Task: Create a due date automation trigger when advanced on, on the wednesday of the week a card is due add dates due in more than 1 working days at 11:00 AM.
Action: Mouse moved to (797, 242)
Screenshot: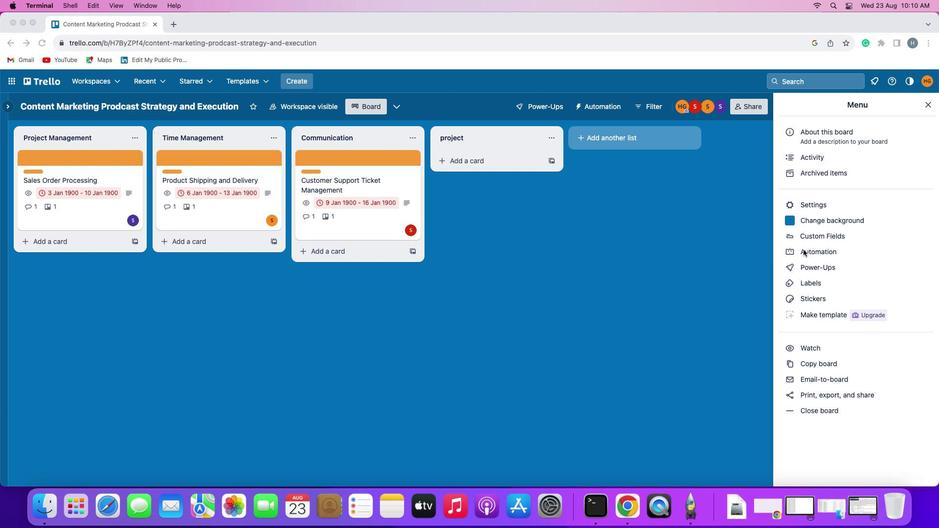 
Action: Mouse pressed left at (797, 242)
Screenshot: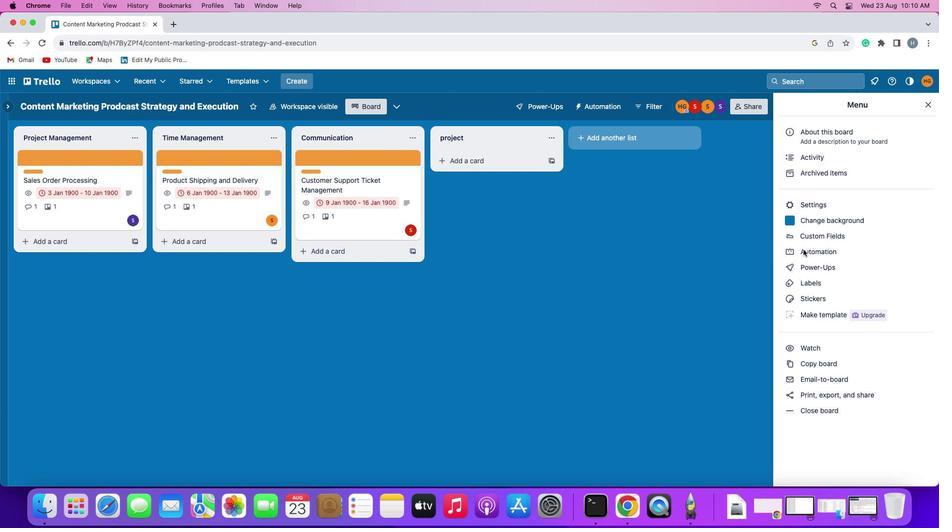 
Action: Mouse pressed left at (797, 242)
Screenshot: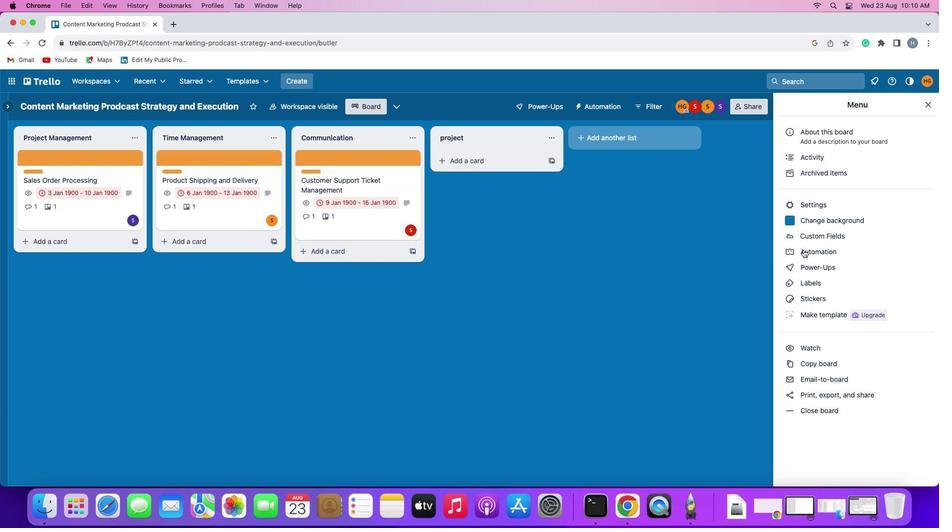 
Action: Mouse moved to (56, 227)
Screenshot: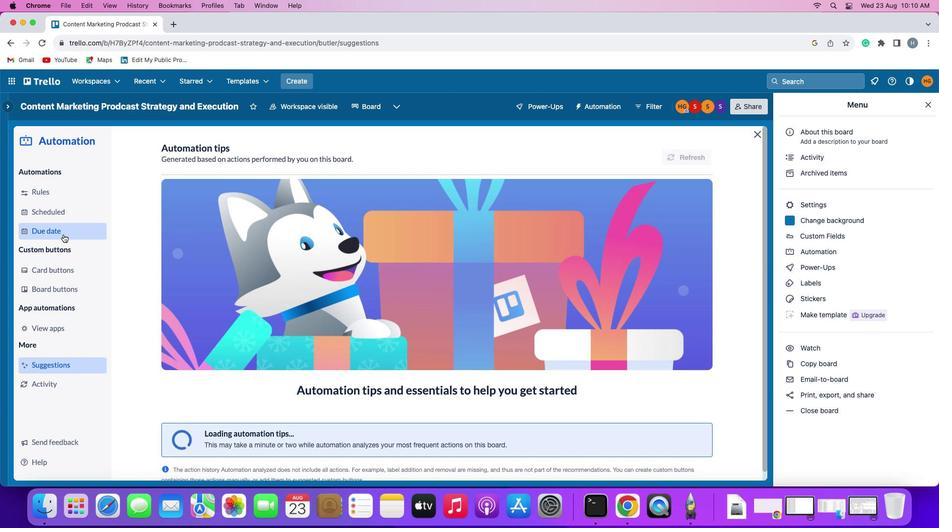 
Action: Mouse pressed left at (56, 227)
Screenshot: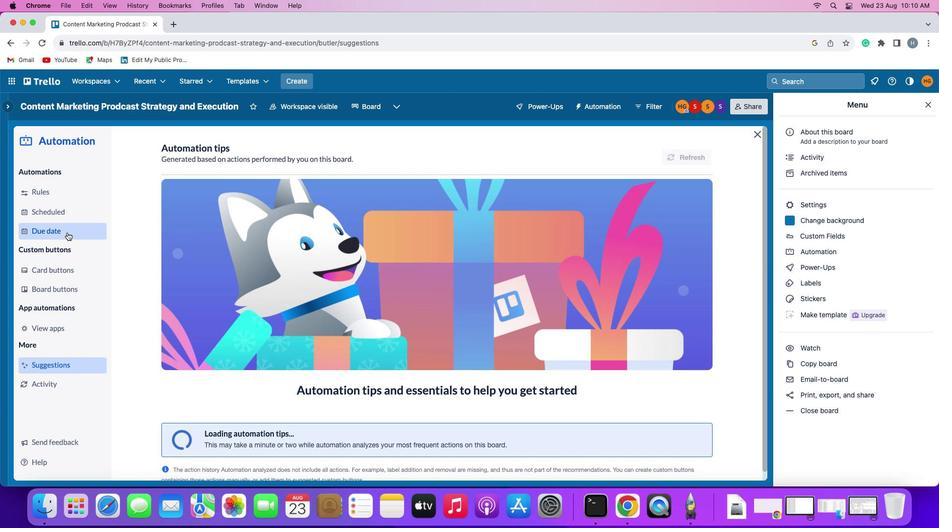 
Action: Mouse moved to (640, 142)
Screenshot: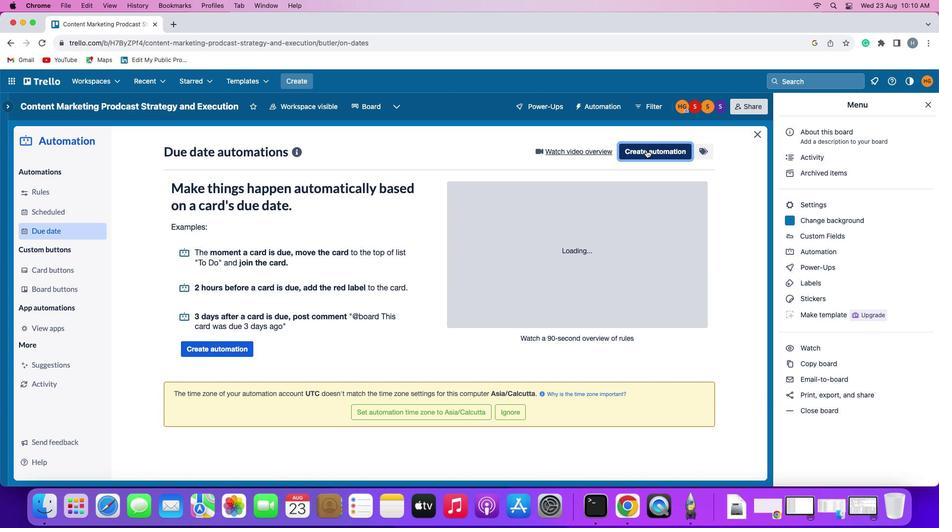 
Action: Mouse pressed left at (640, 142)
Screenshot: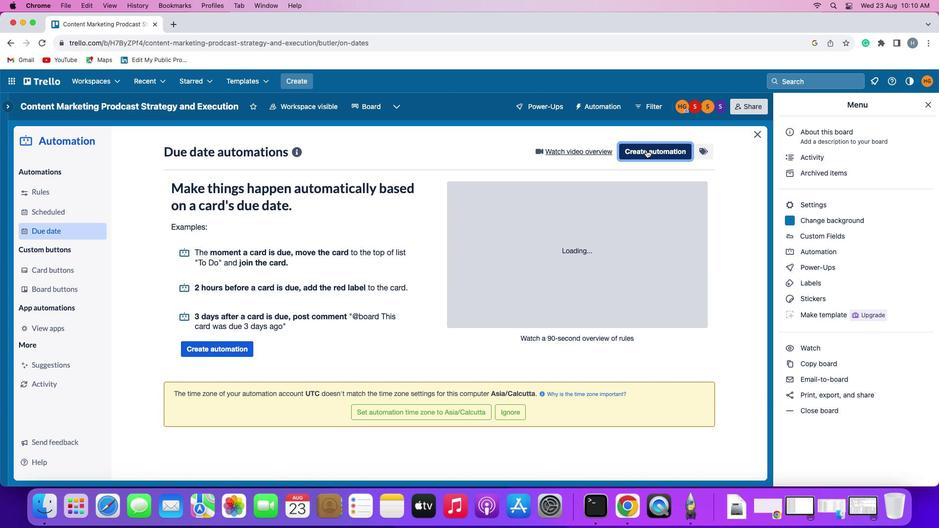 
Action: Mouse moved to (192, 236)
Screenshot: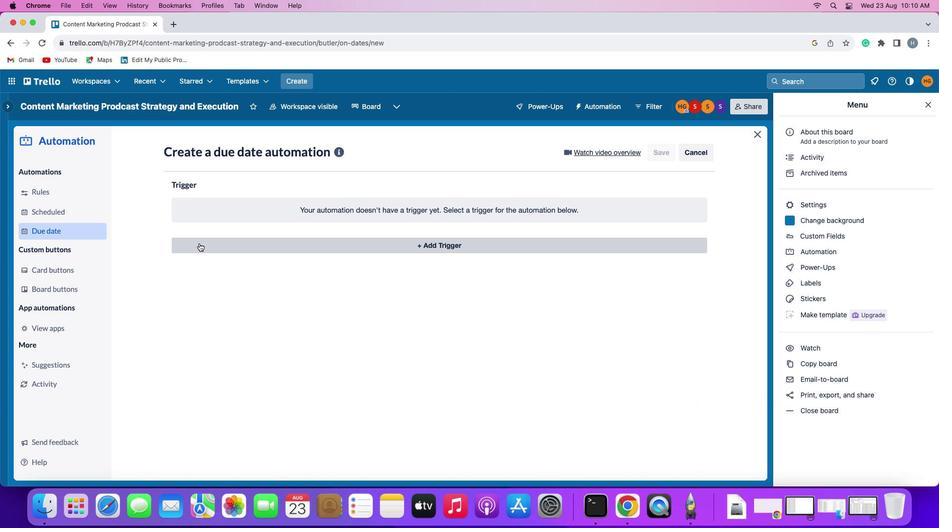 
Action: Mouse pressed left at (192, 236)
Screenshot: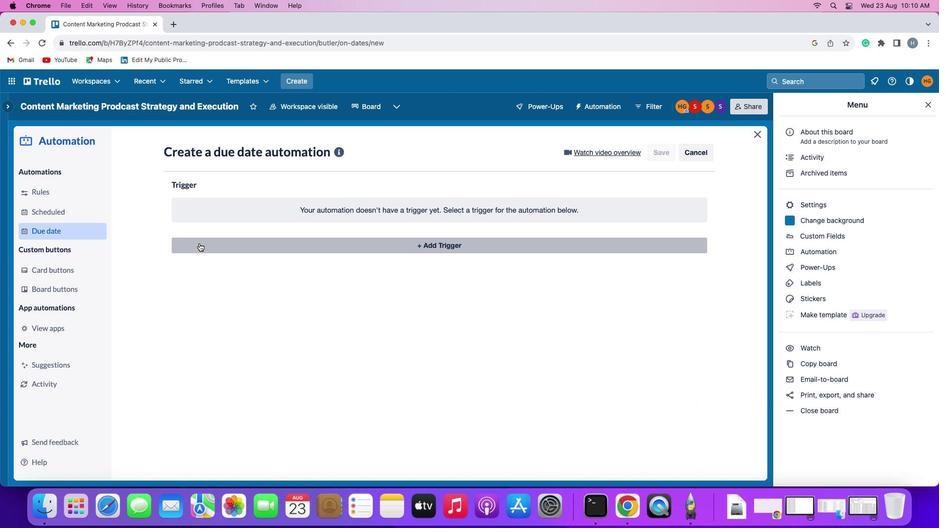 
Action: Mouse moved to (212, 415)
Screenshot: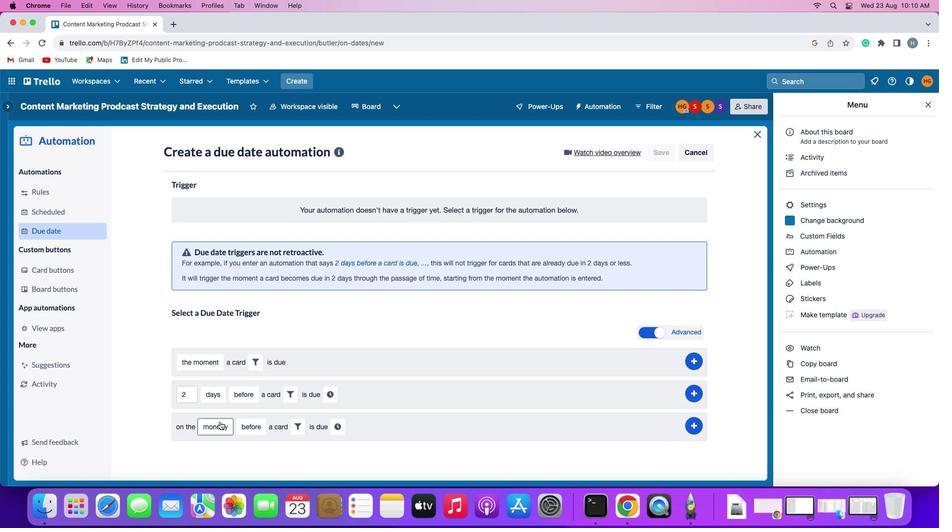 
Action: Mouse pressed left at (212, 415)
Screenshot: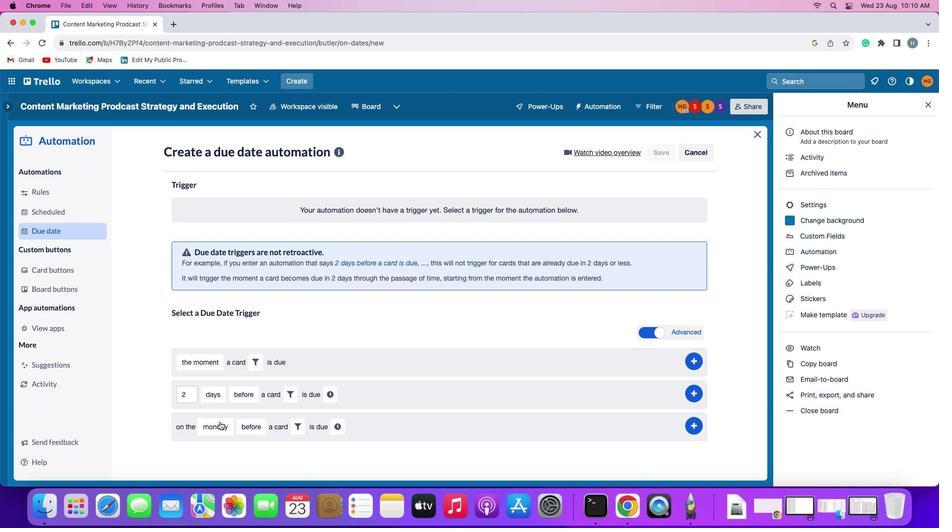 
Action: Mouse moved to (239, 325)
Screenshot: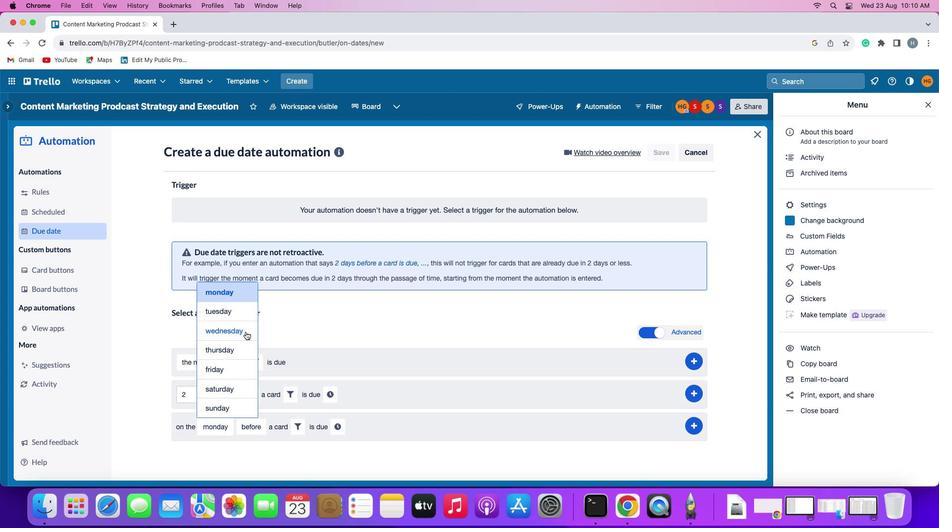 
Action: Mouse pressed left at (239, 325)
Screenshot: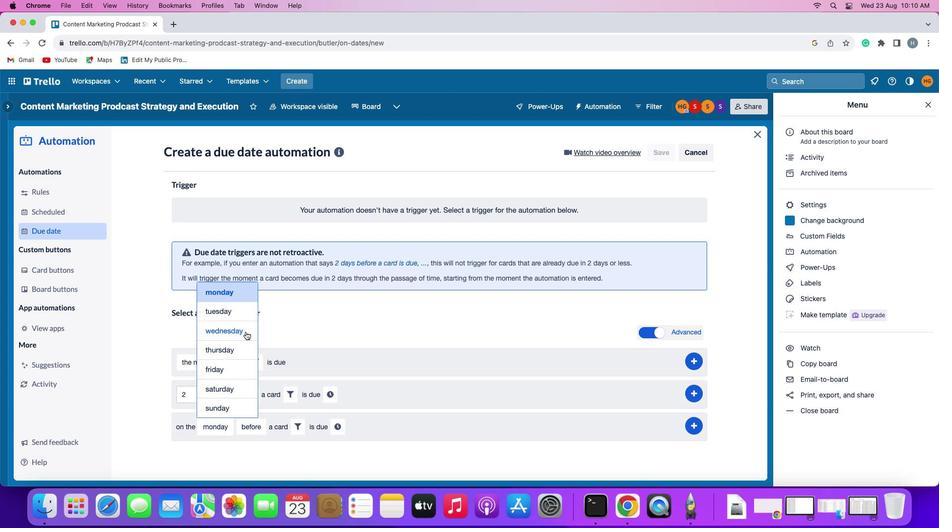 
Action: Mouse moved to (257, 417)
Screenshot: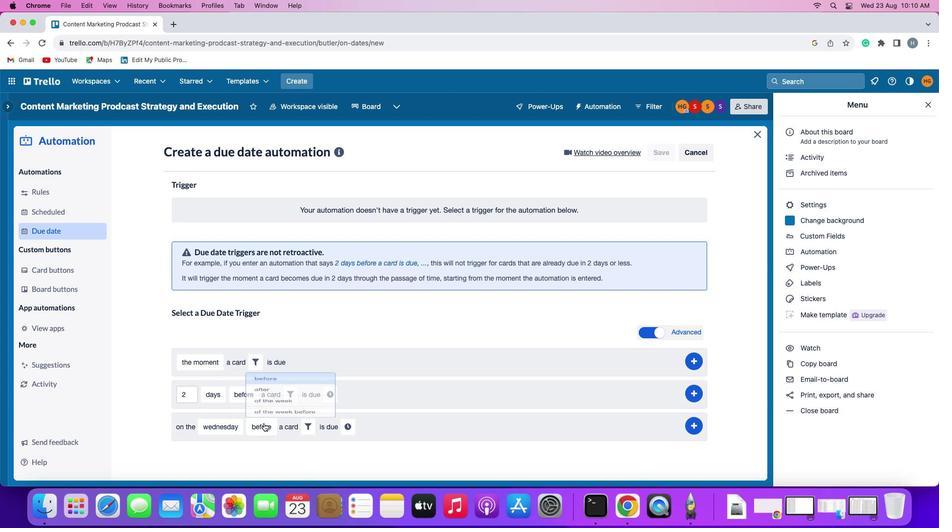 
Action: Mouse pressed left at (257, 417)
Screenshot: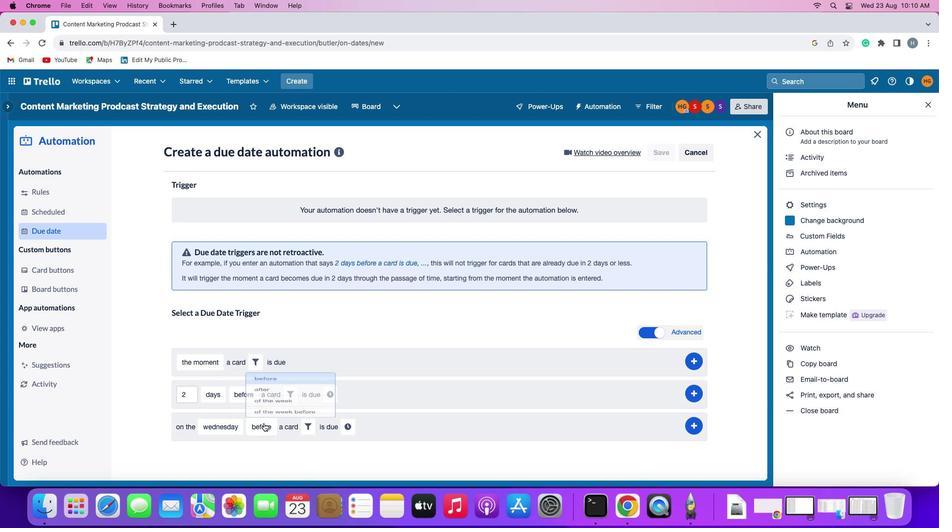
Action: Mouse moved to (271, 385)
Screenshot: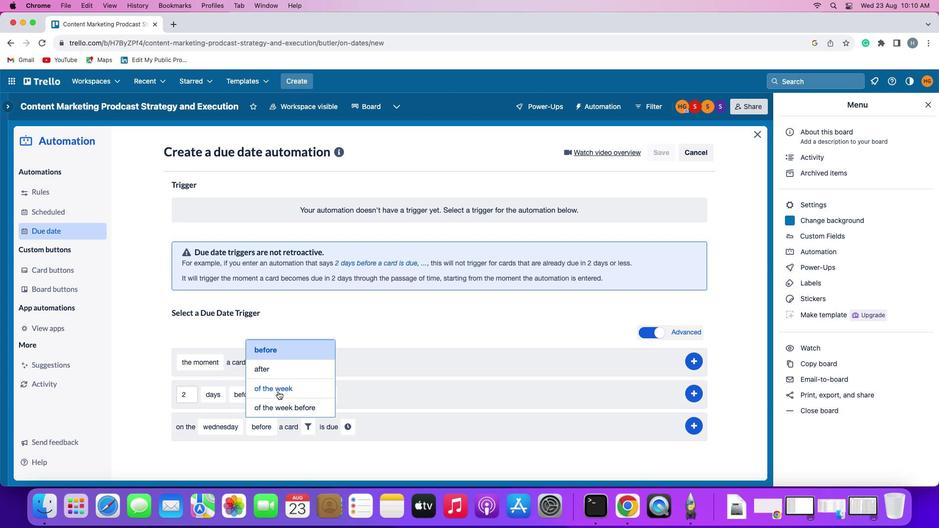 
Action: Mouse pressed left at (271, 385)
Screenshot: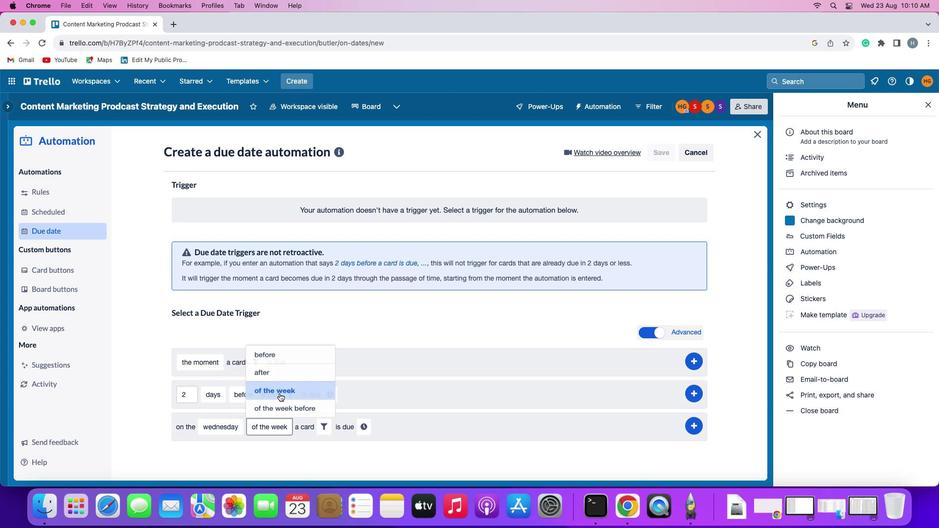 
Action: Mouse moved to (308, 417)
Screenshot: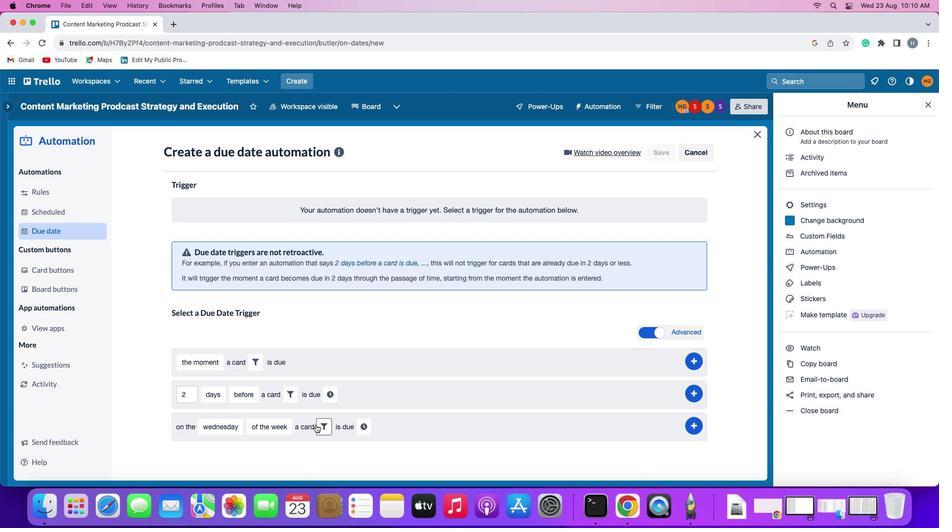 
Action: Mouse pressed left at (308, 417)
Screenshot: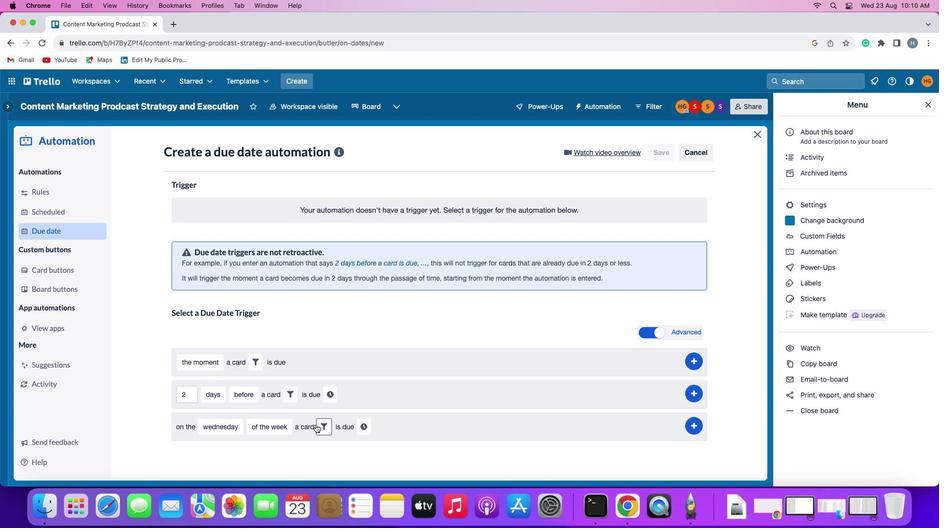 
Action: Mouse moved to (373, 448)
Screenshot: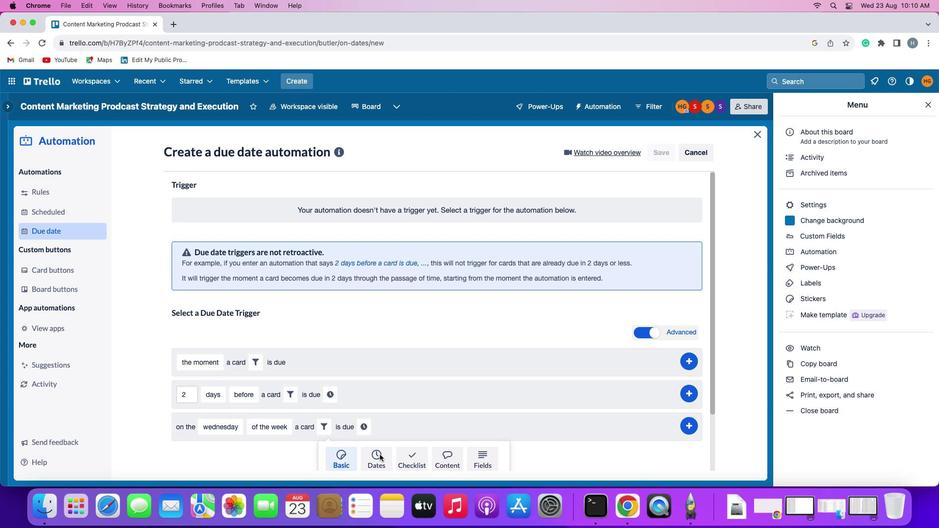 
Action: Mouse pressed left at (373, 448)
Screenshot: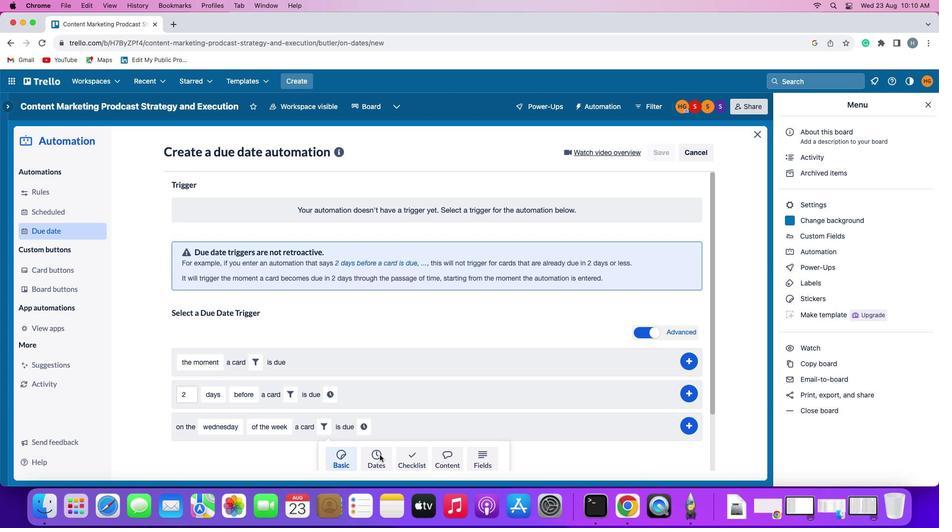 
Action: Mouse moved to (291, 443)
Screenshot: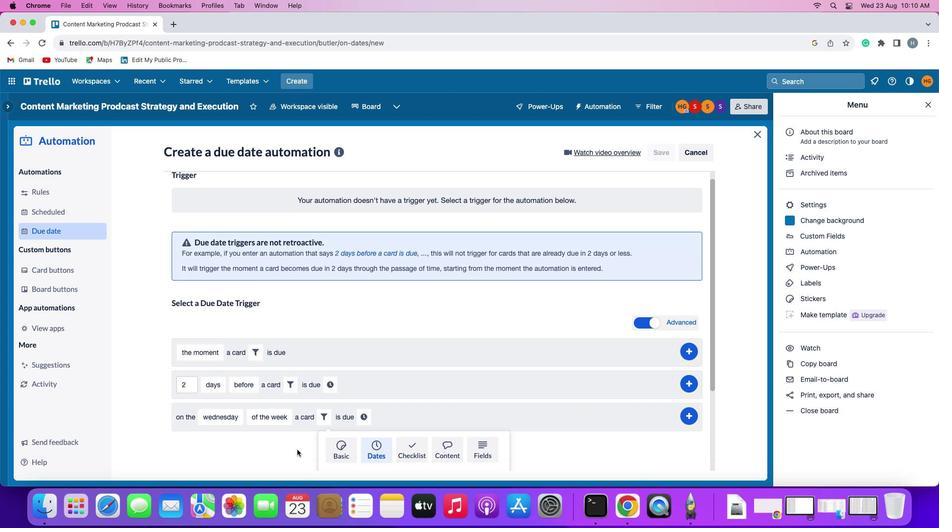 
Action: Mouse scrolled (291, 443) with delta (-6, -6)
Screenshot: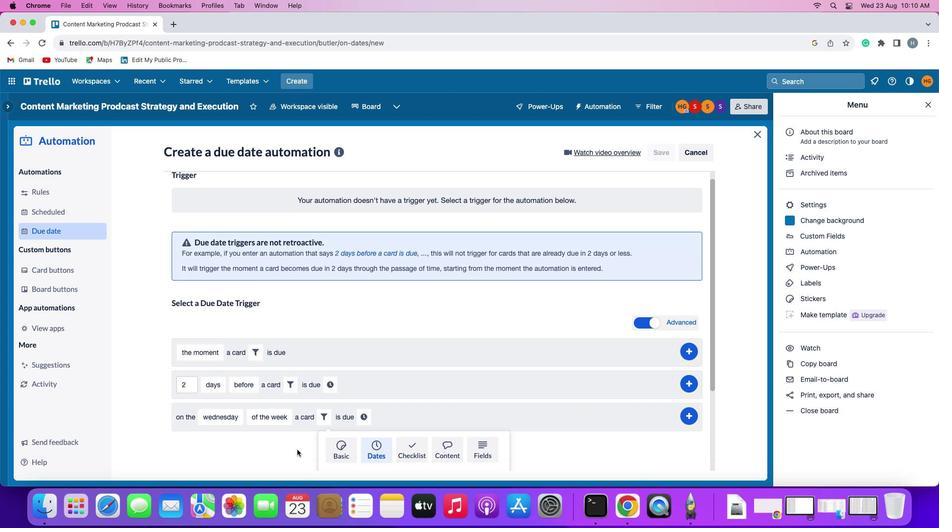 
Action: Mouse scrolled (291, 443) with delta (-6, -6)
Screenshot: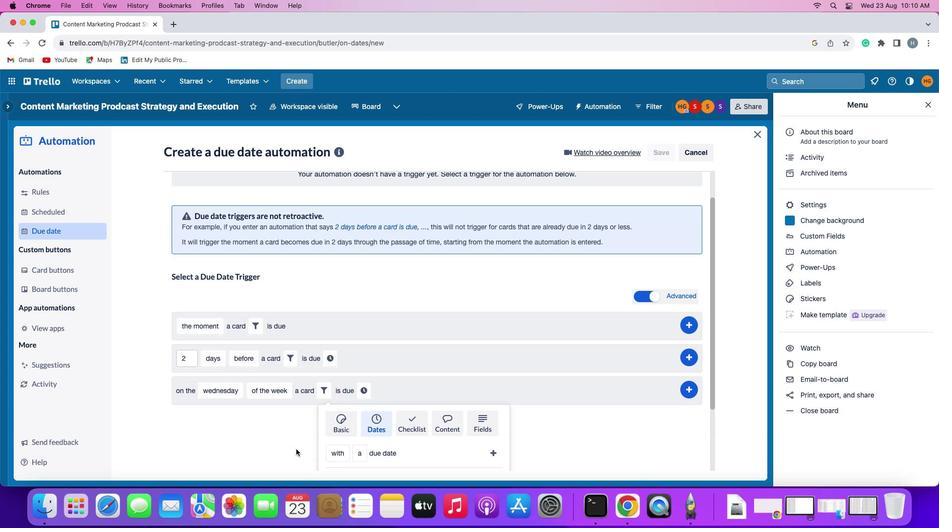 
Action: Mouse scrolled (291, 443) with delta (-6, -7)
Screenshot: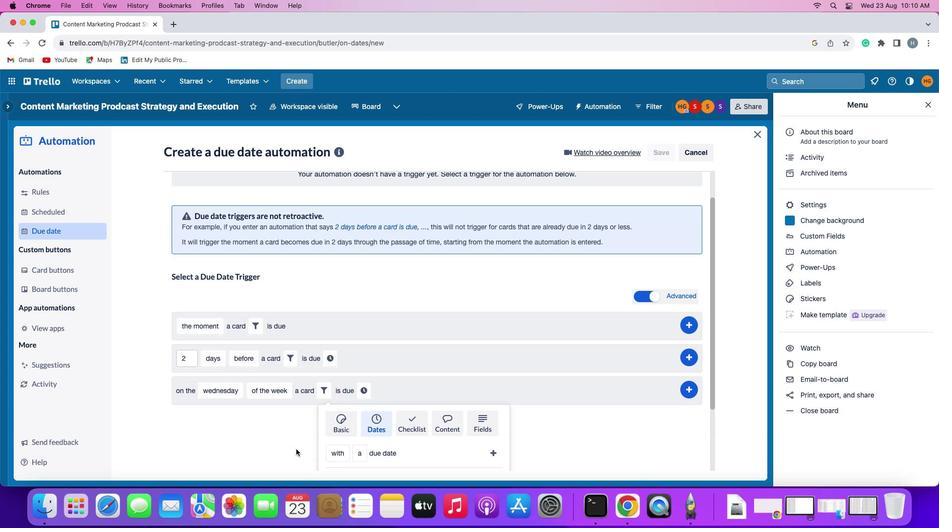 
Action: Mouse scrolled (291, 443) with delta (-6, -8)
Screenshot: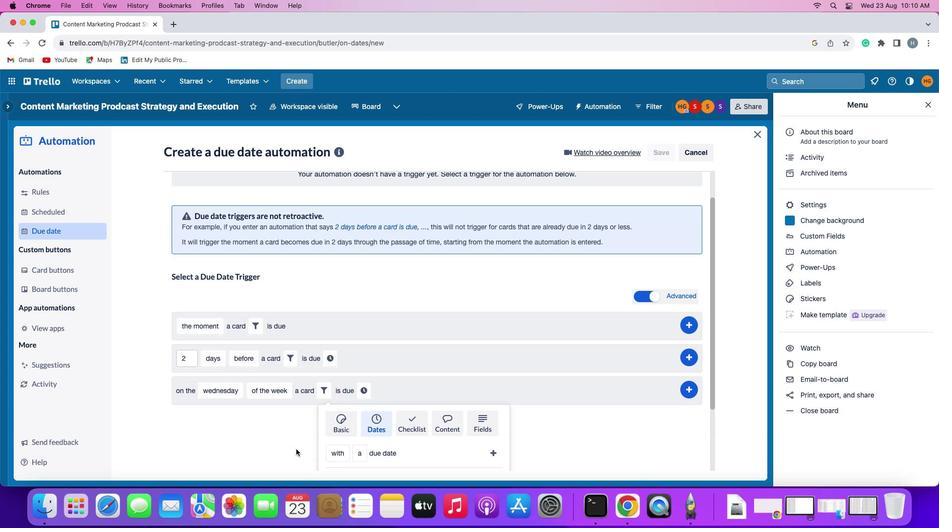 
Action: Mouse moved to (291, 443)
Screenshot: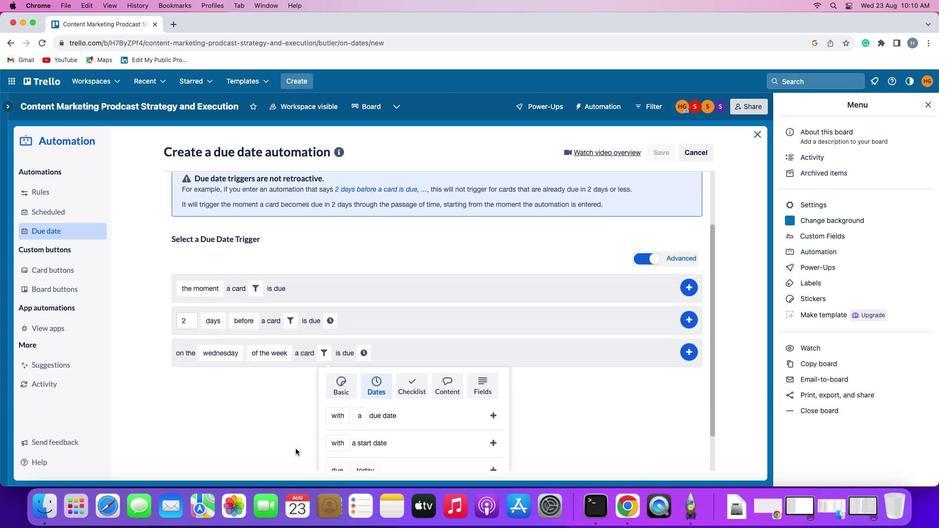 
Action: Mouse scrolled (291, 443) with delta (-6, -9)
Screenshot: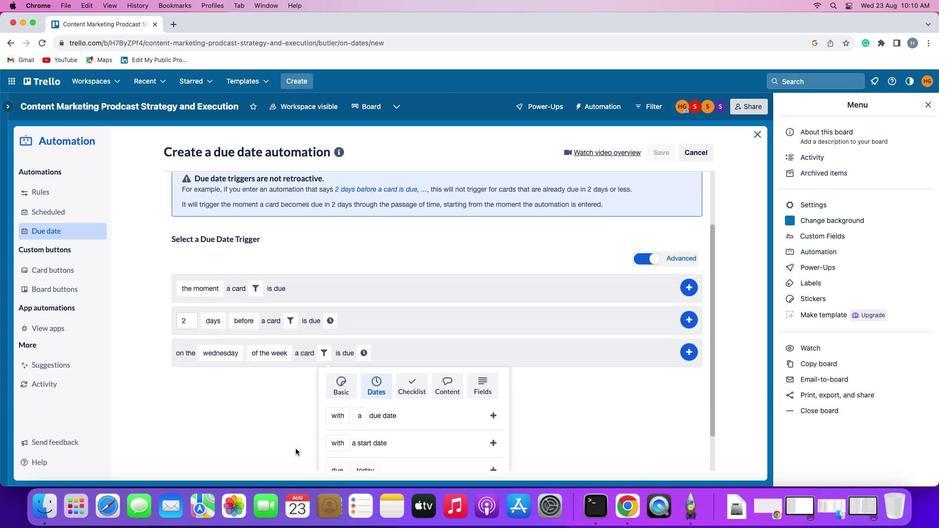 
Action: Mouse moved to (288, 442)
Screenshot: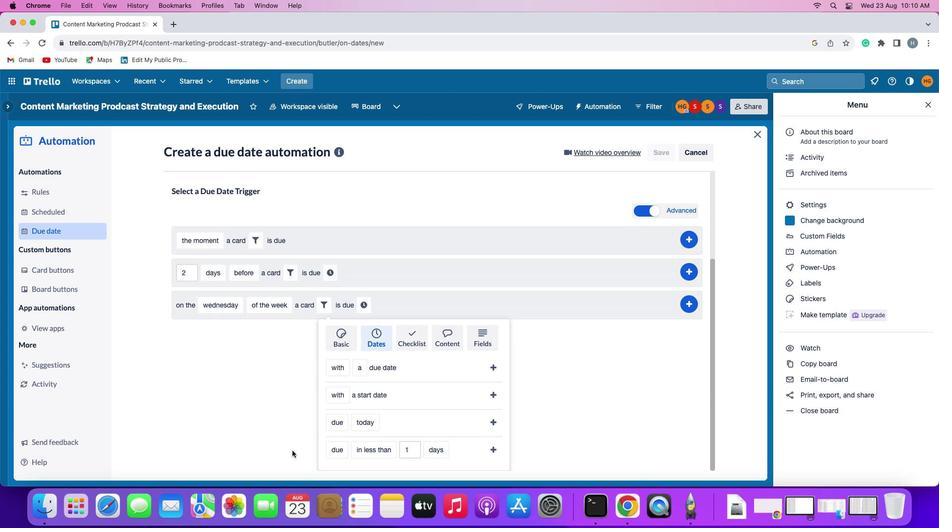 
Action: Mouse scrolled (288, 442) with delta (-6, -6)
Screenshot: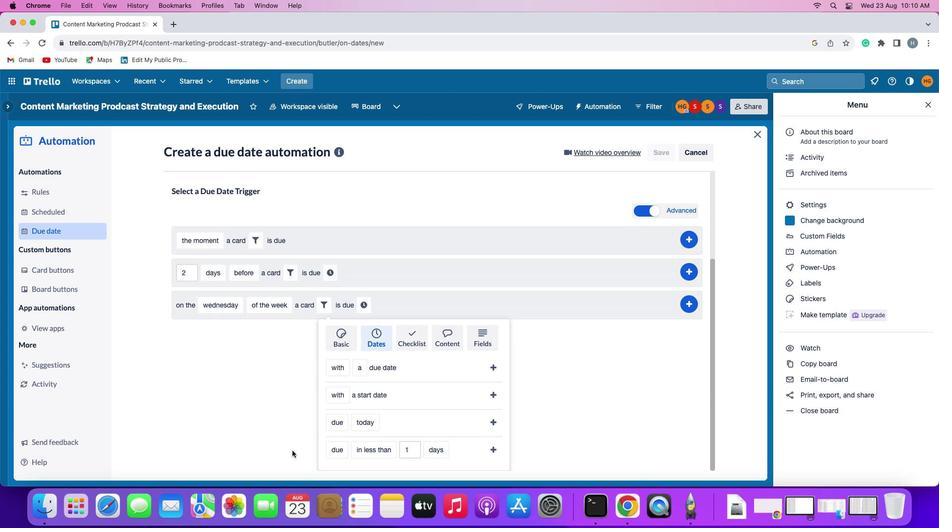 
Action: Mouse moved to (288, 442)
Screenshot: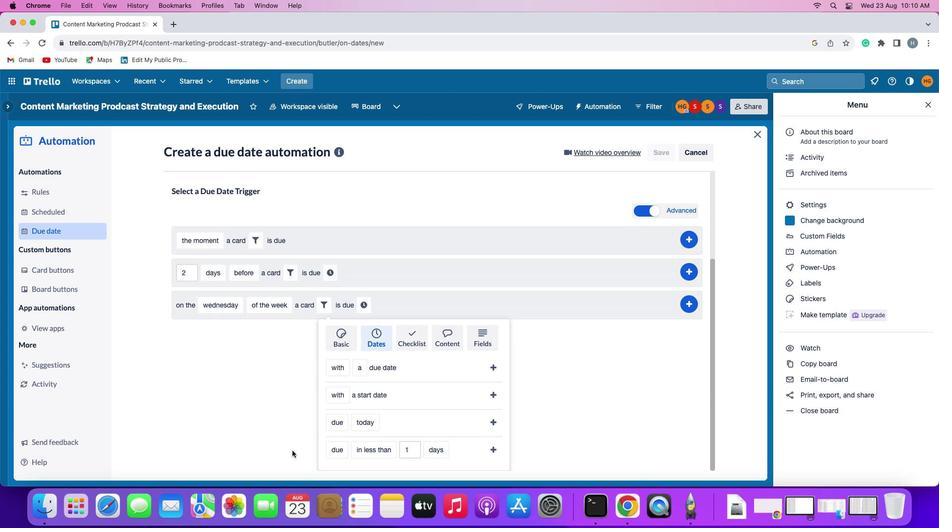 
Action: Mouse scrolled (288, 442) with delta (-6, -6)
Screenshot: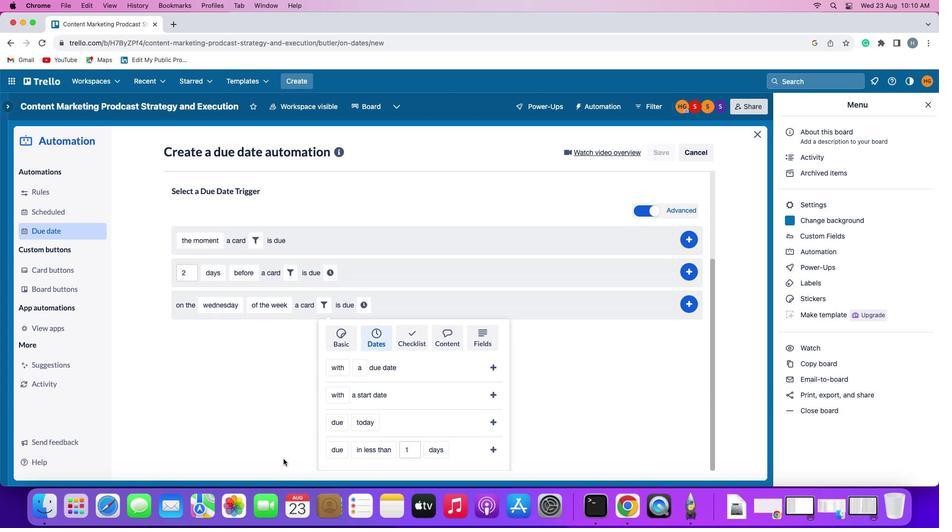 
Action: Mouse moved to (288, 442)
Screenshot: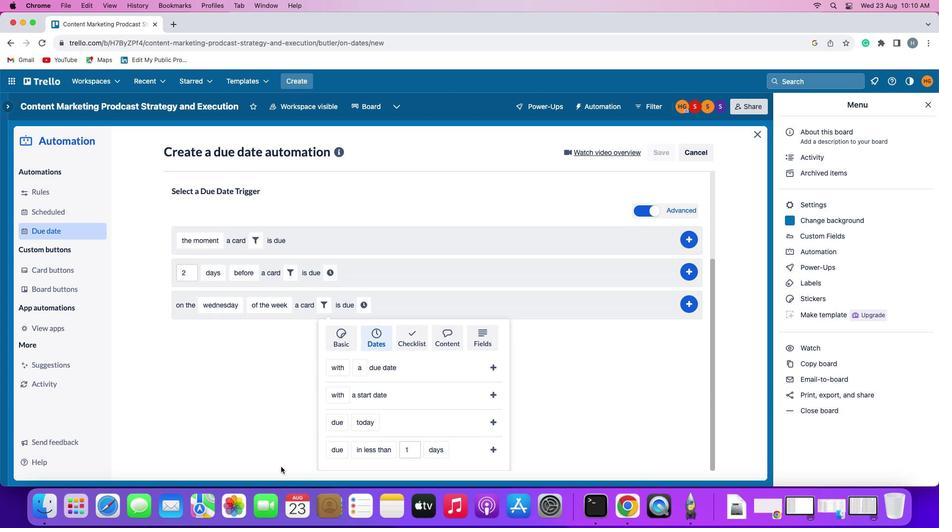 
Action: Mouse scrolled (288, 442) with delta (-6, -7)
Screenshot: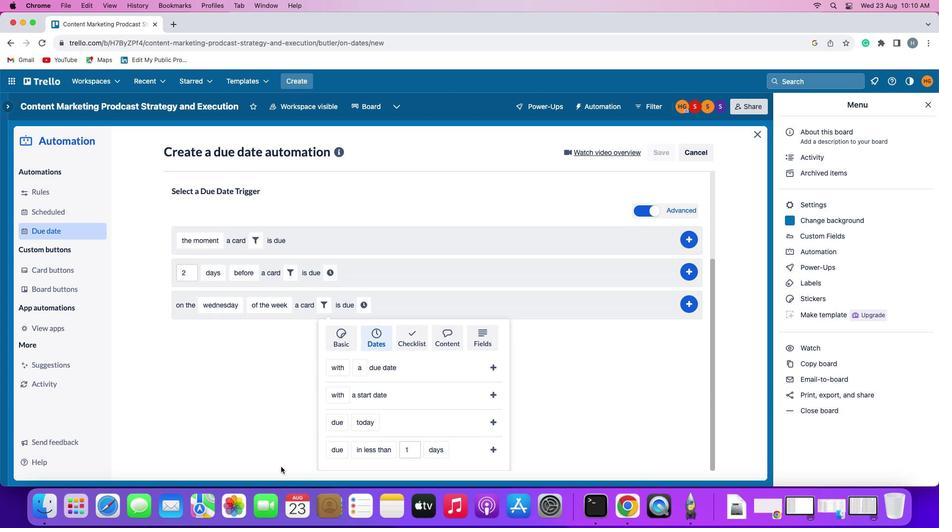 
Action: Mouse moved to (370, 448)
Screenshot: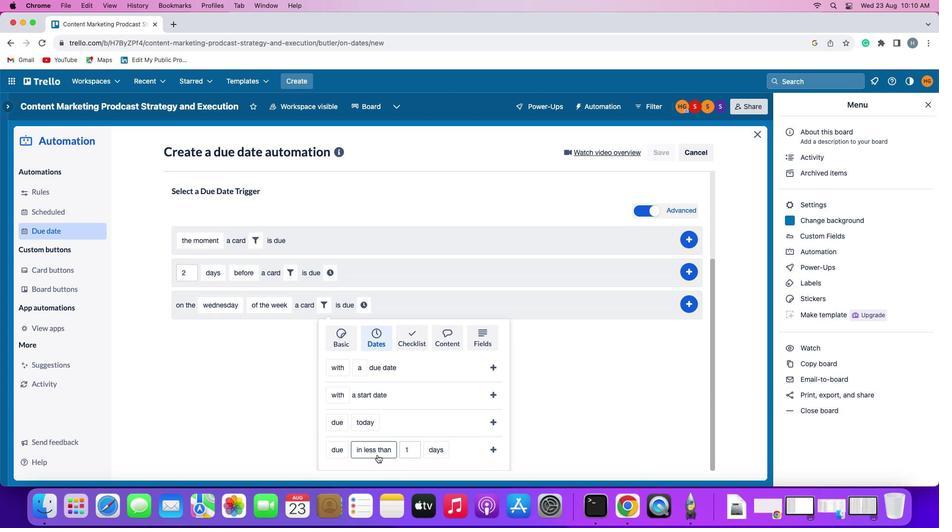 
Action: Mouse pressed left at (370, 448)
Screenshot: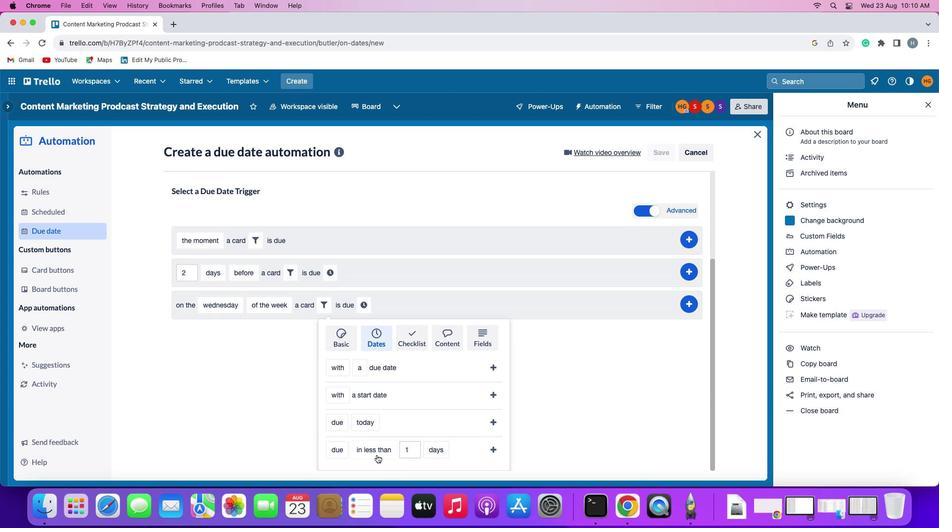 
Action: Mouse moved to (373, 386)
Screenshot: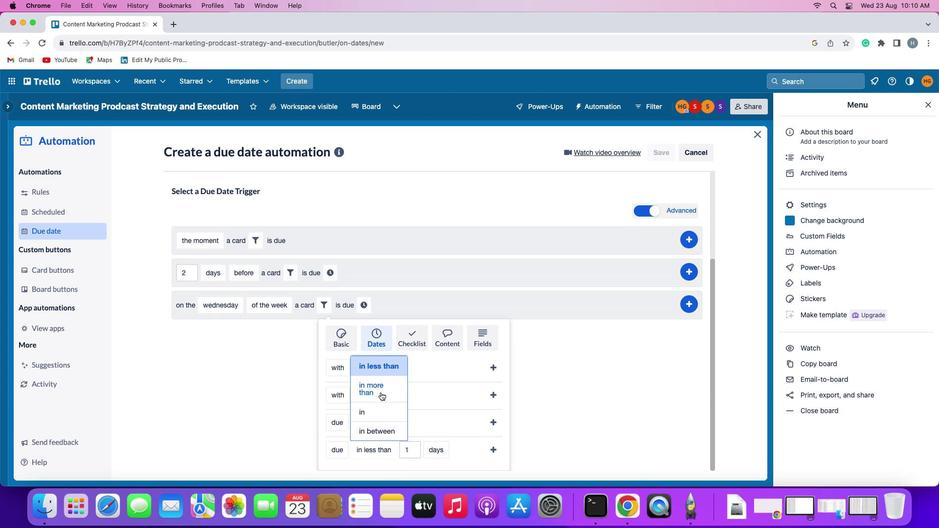 
Action: Mouse pressed left at (373, 386)
Screenshot: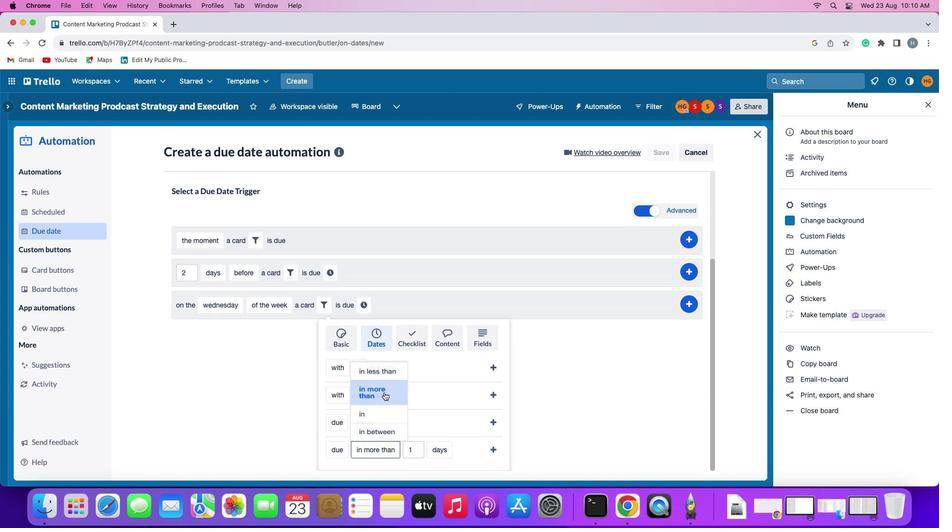 
Action: Mouse moved to (426, 443)
Screenshot: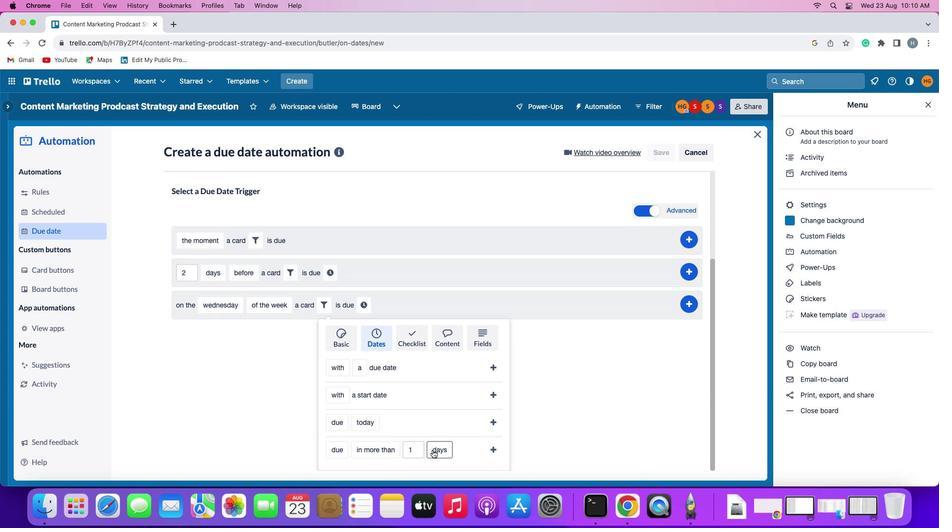
Action: Mouse pressed left at (426, 443)
Screenshot: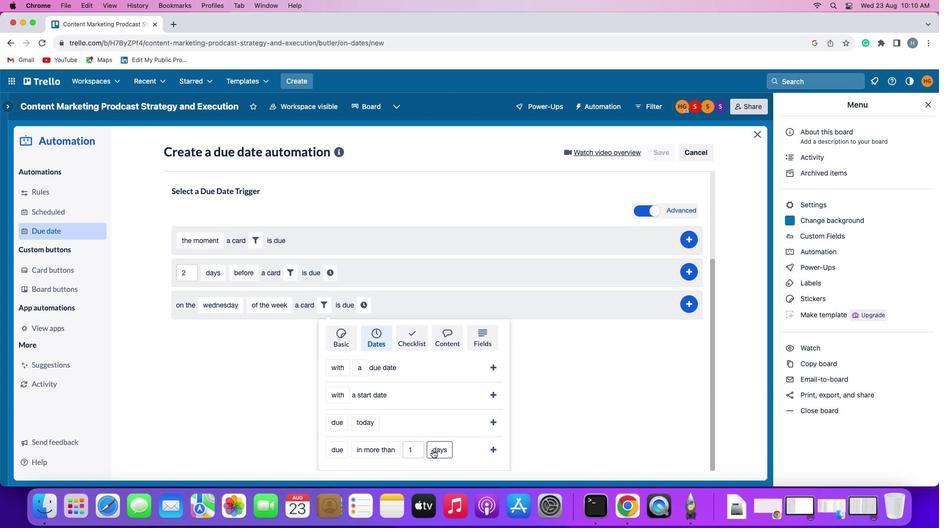 
Action: Mouse moved to (436, 423)
Screenshot: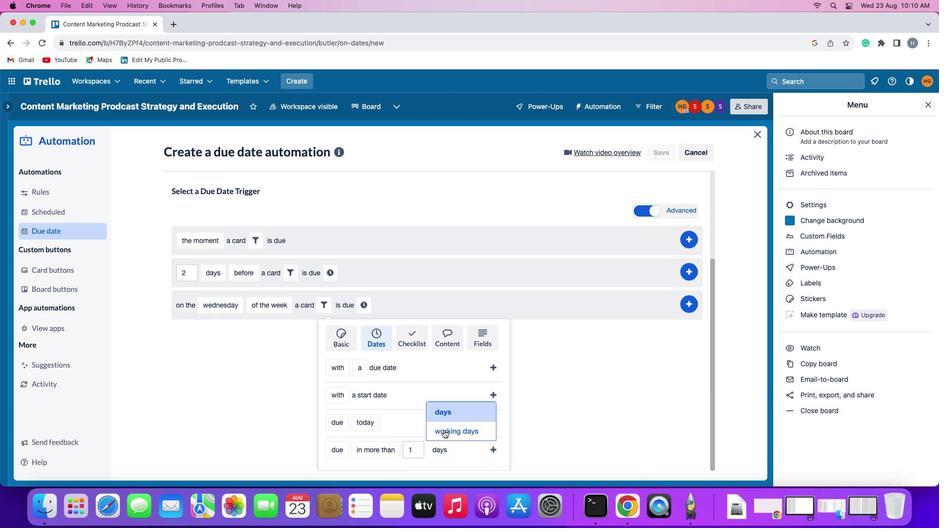 
Action: Mouse pressed left at (436, 423)
Screenshot: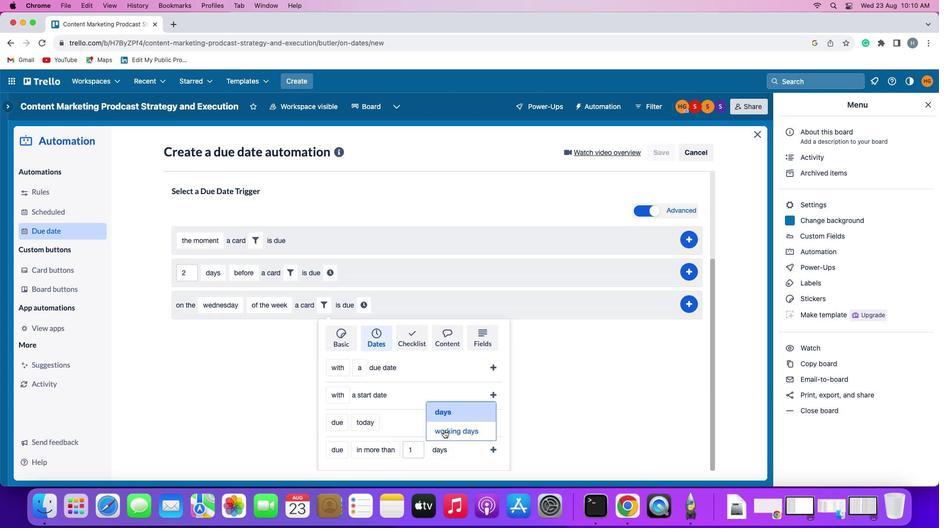 
Action: Mouse moved to (492, 439)
Screenshot: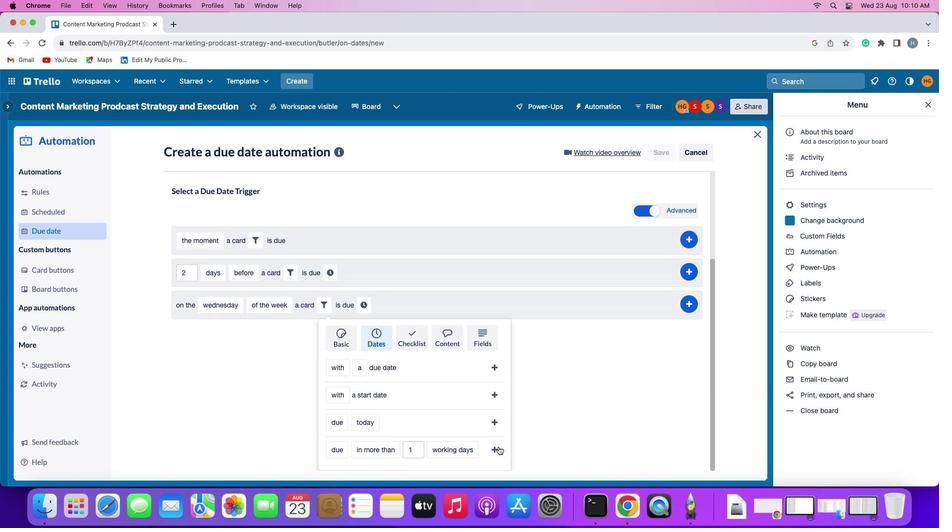 
Action: Mouse pressed left at (492, 439)
Screenshot: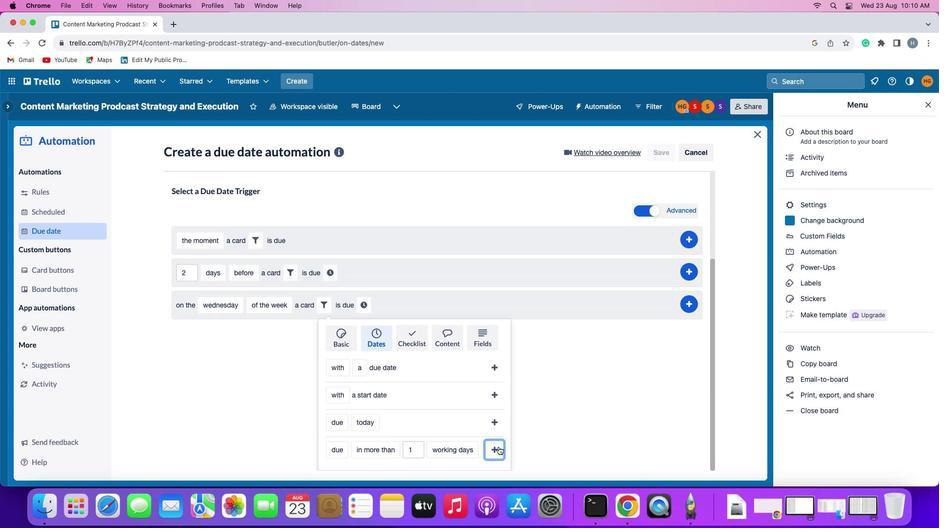
Action: Mouse moved to (480, 423)
Screenshot: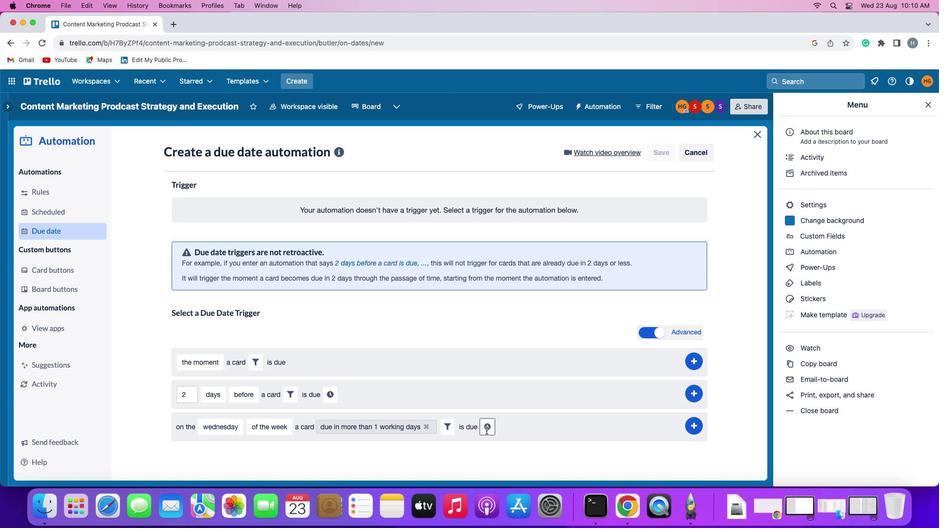 
Action: Mouse pressed left at (480, 423)
Screenshot: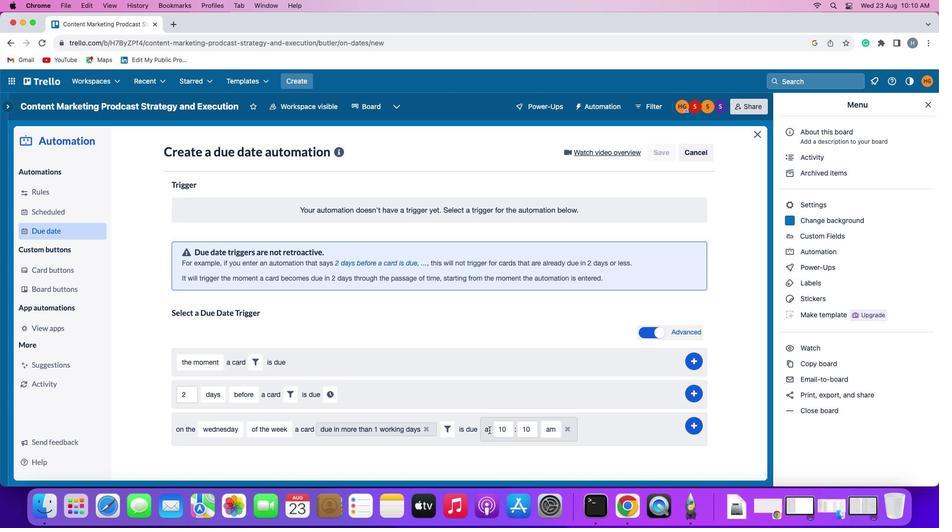 
Action: Mouse moved to (501, 423)
Screenshot: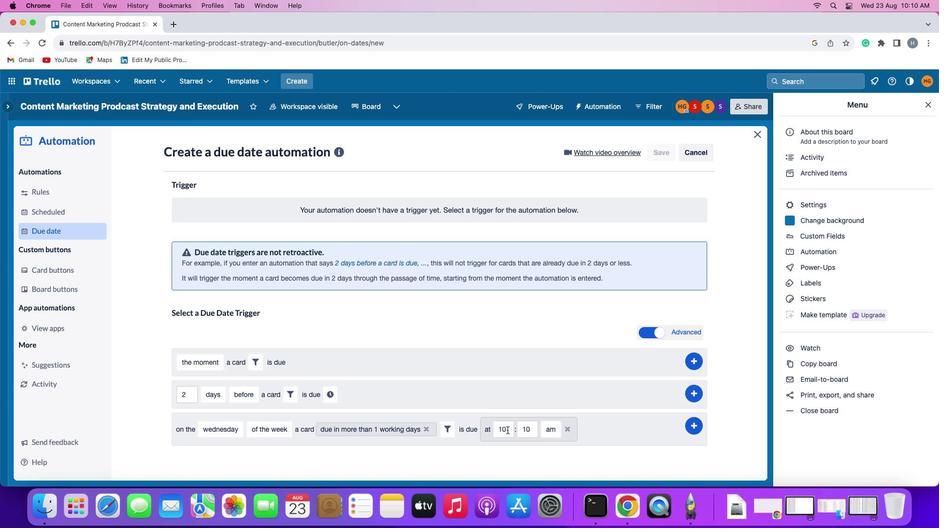 
Action: Mouse pressed left at (501, 423)
Screenshot: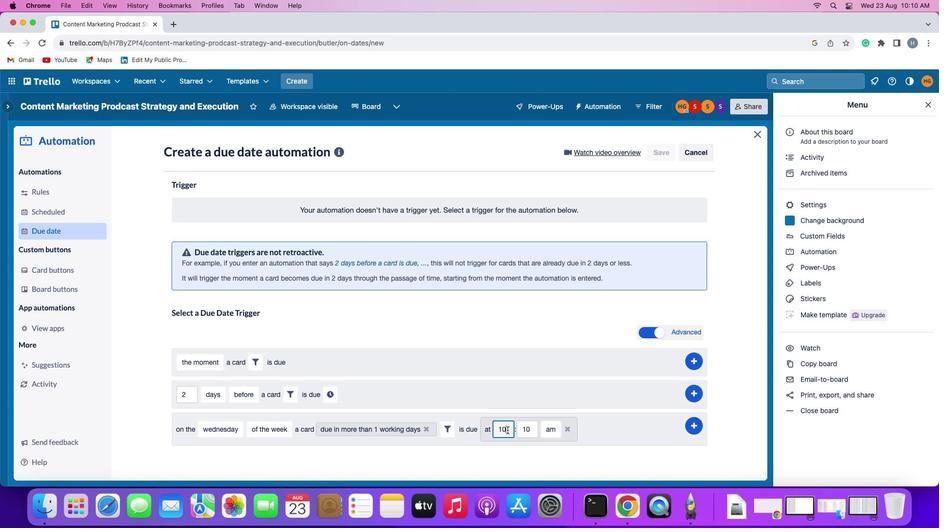 
Action: Mouse moved to (501, 423)
Screenshot: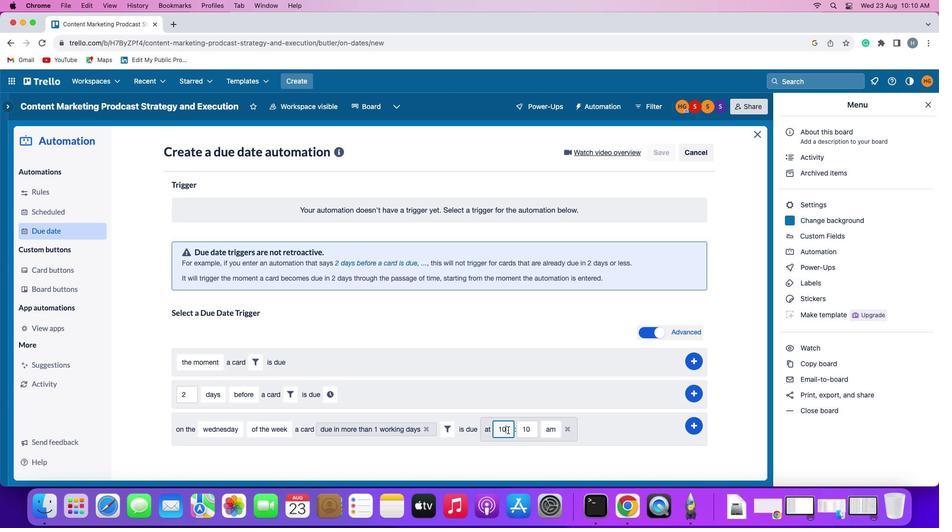 
Action: Key pressed Key.backspace'1'
Screenshot: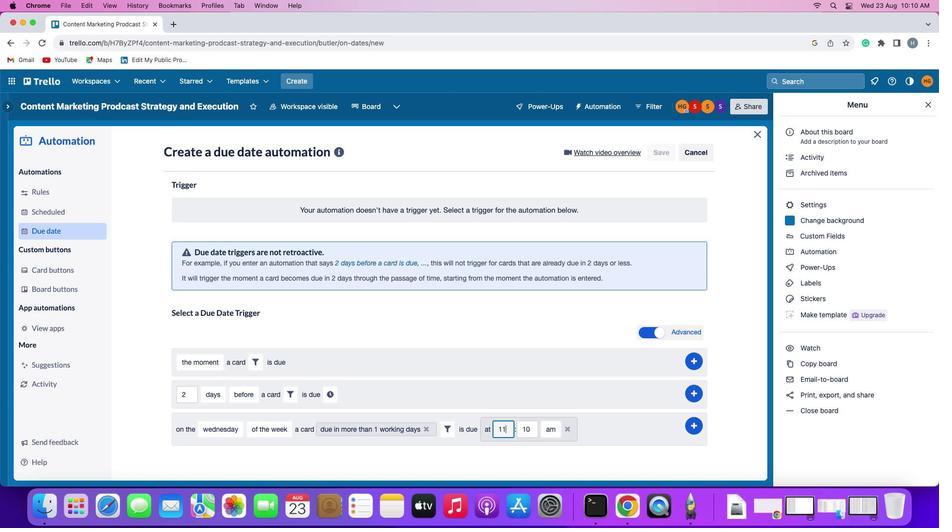 
Action: Mouse moved to (524, 424)
Screenshot: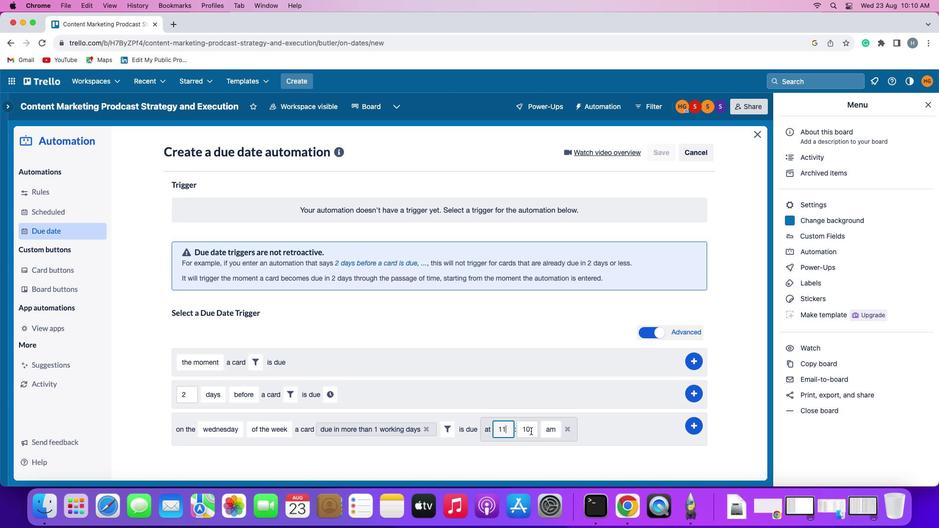
Action: Mouse pressed left at (524, 424)
Screenshot: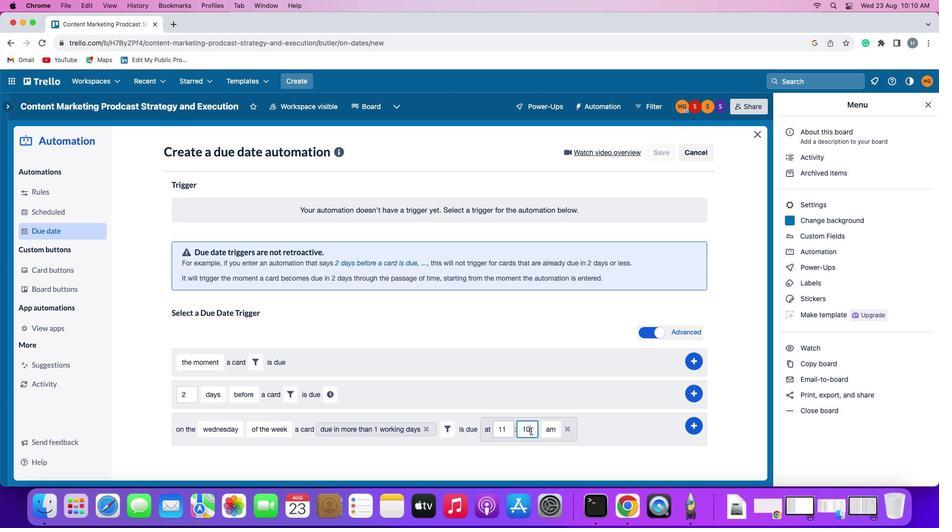 
Action: Mouse moved to (524, 424)
Screenshot: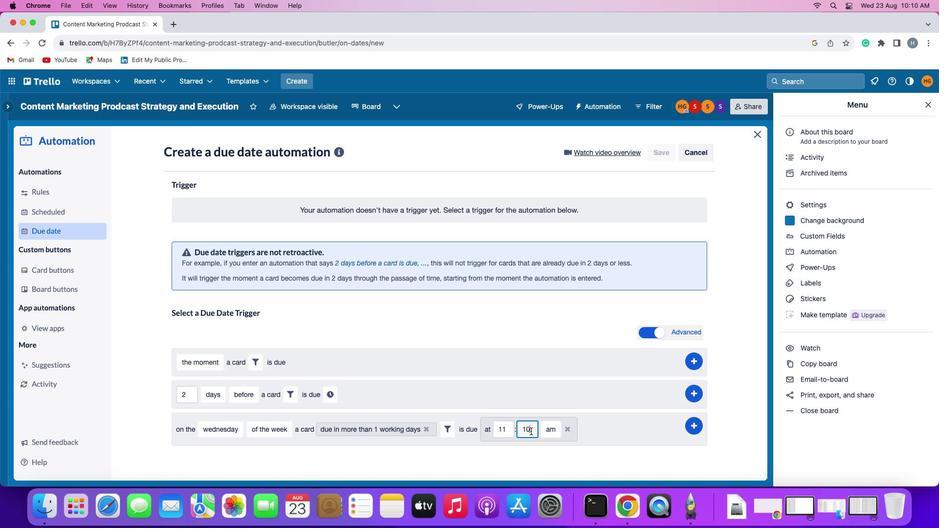 
Action: Key pressed Key.backspaceKey.backspace'0''0'
Screenshot: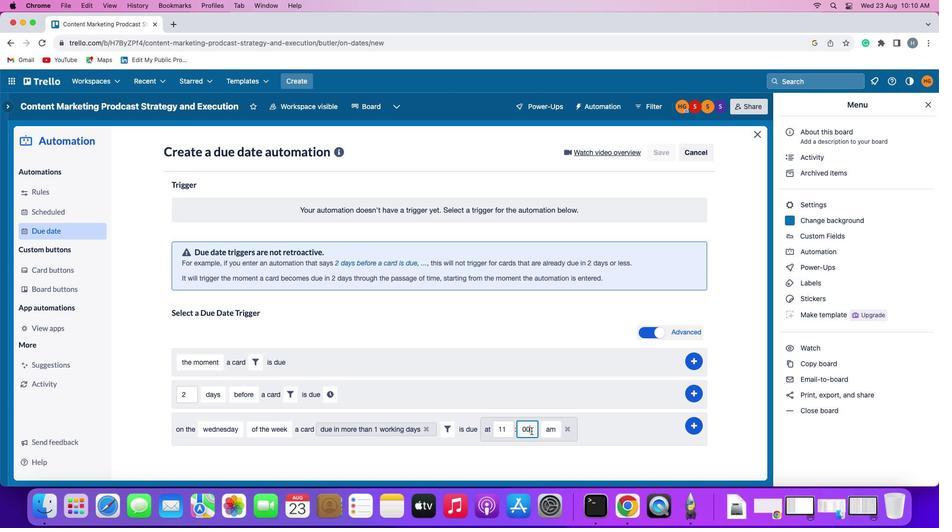 
Action: Mouse moved to (687, 416)
Screenshot: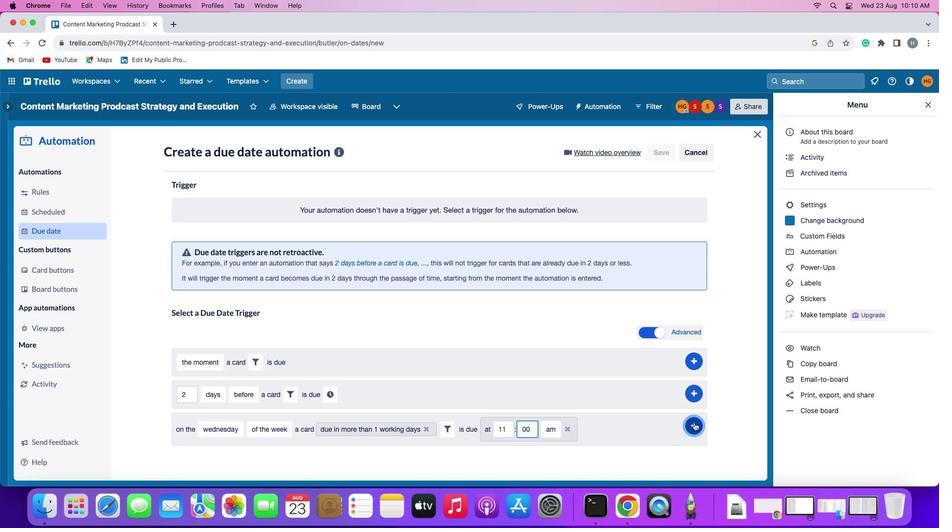 
Action: Mouse pressed left at (687, 416)
Screenshot: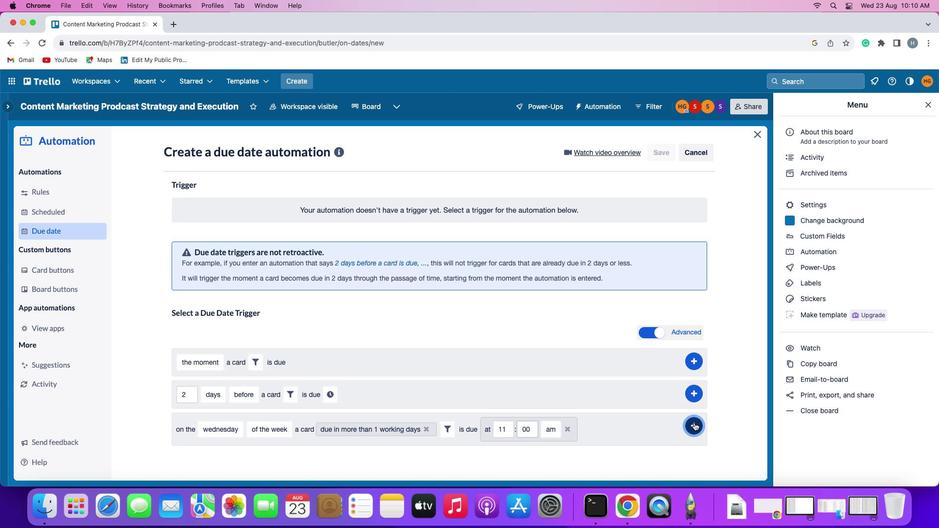 
Action: Mouse moved to (728, 337)
Screenshot: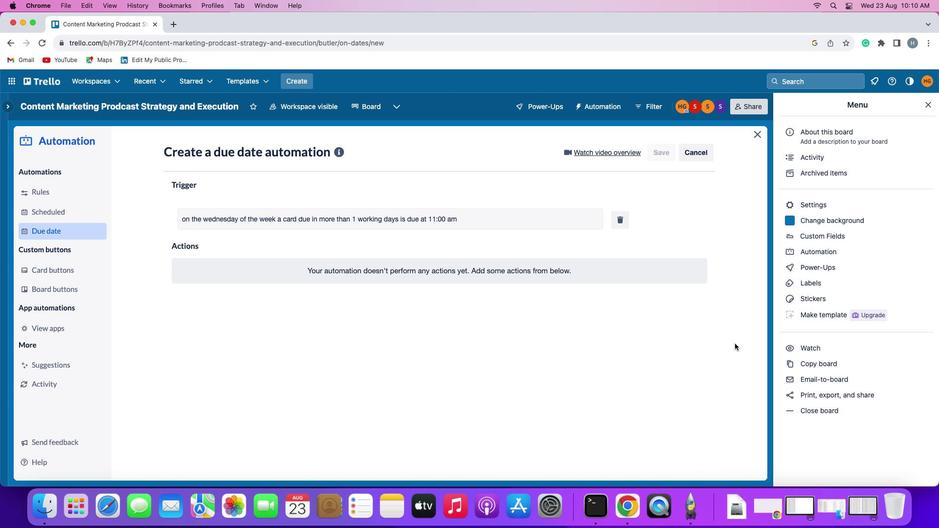 
